 Task: Add Attachment from "Attach a link" to Card Card0000000064 in Board Board0000000016 in Workspace WS0000000006 in Trello. Add Cover Red to Card Card0000000064 in Board Board0000000016 in Workspace WS0000000006 in Trello. Add "Join Card" Button Button0000000064  to Card Card0000000064 in Board Board0000000016 in Workspace WS0000000006 in Trello. Add Description DS0000000064 to Card Card0000000064 in Board Board0000000016 in Workspace WS0000000006 in Trello. Add Comment CM0000000064 to Card Card0000000064 in Board Board0000000016 in Workspace WS0000000006 in Trello
Action: Mouse moved to (374, 426)
Screenshot: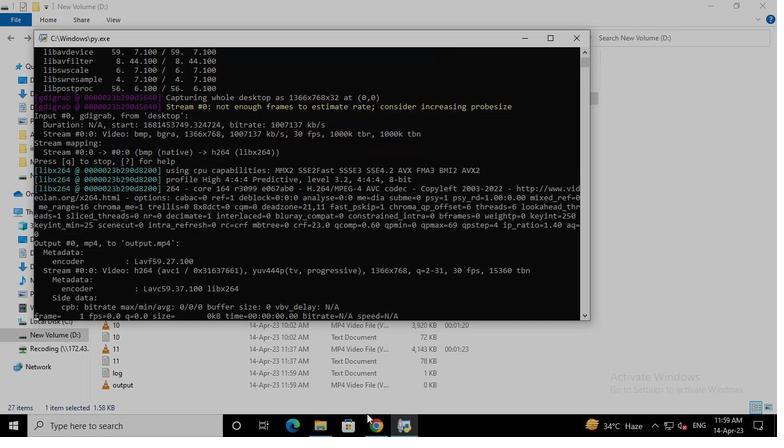 
Action: Mouse pressed left at (374, 426)
Screenshot: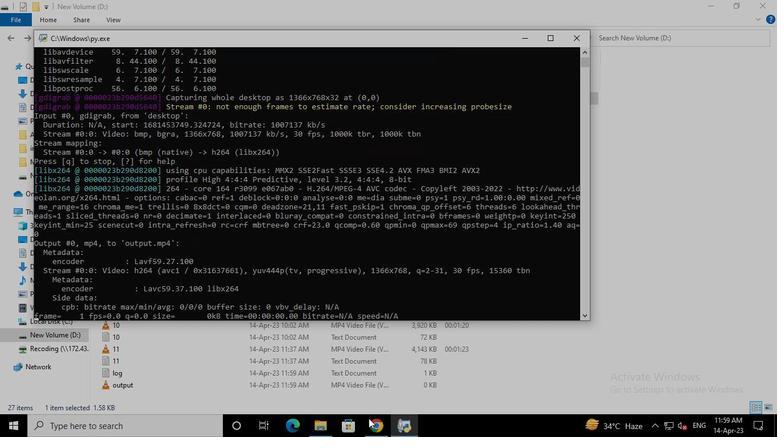 
Action: Mouse moved to (369, 309)
Screenshot: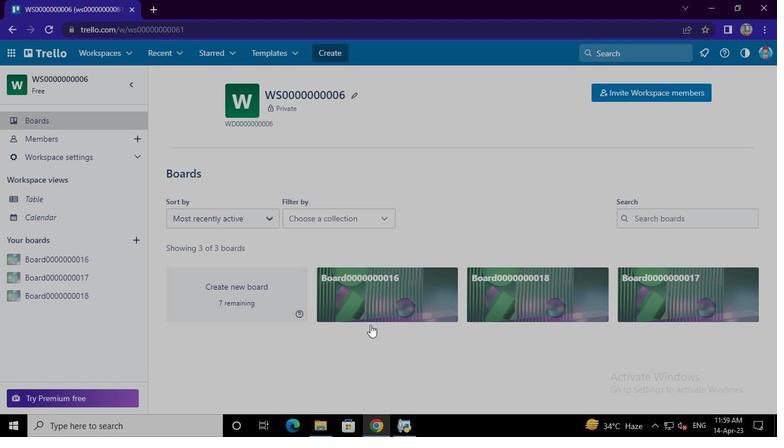 
Action: Mouse pressed left at (369, 309)
Screenshot: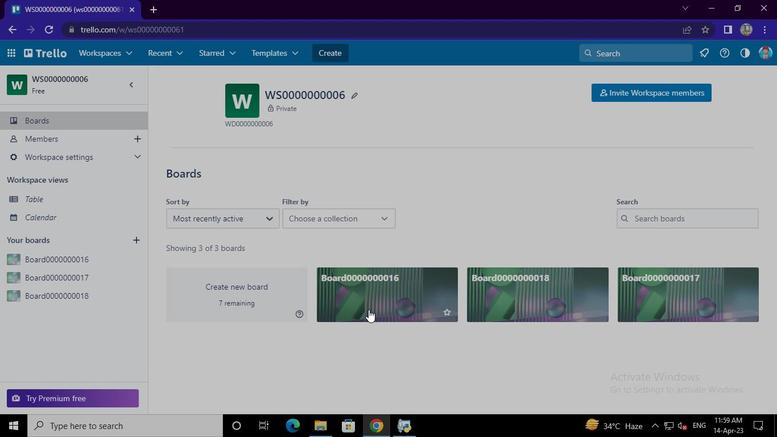 
Action: Mouse moved to (287, 338)
Screenshot: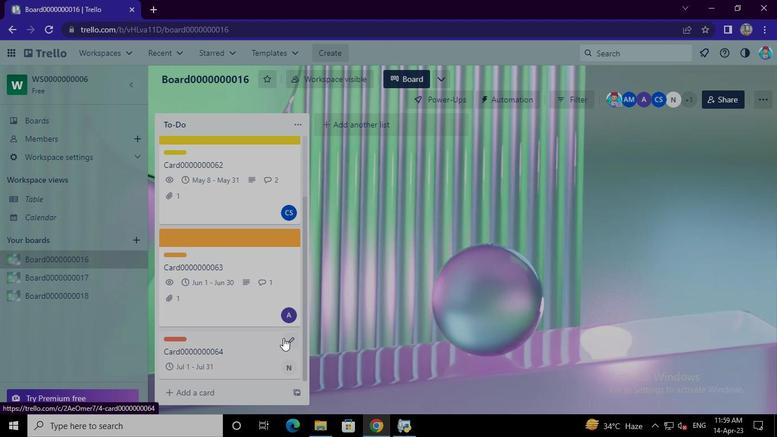 
Action: Mouse pressed left at (287, 338)
Screenshot: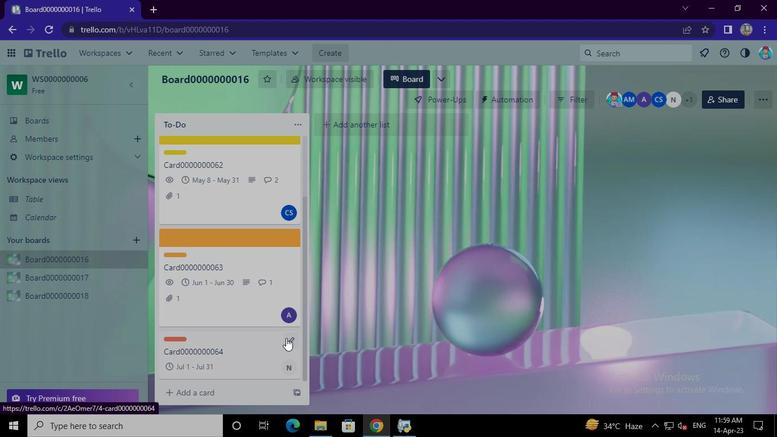 
Action: Mouse moved to (336, 254)
Screenshot: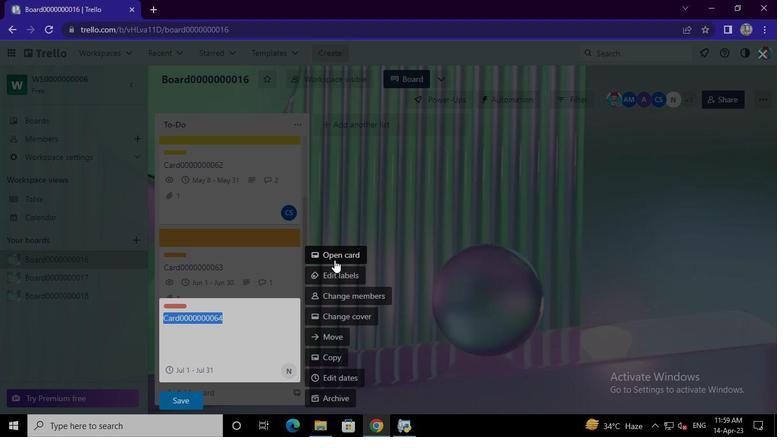
Action: Mouse pressed left at (336, 254)
Screenshot: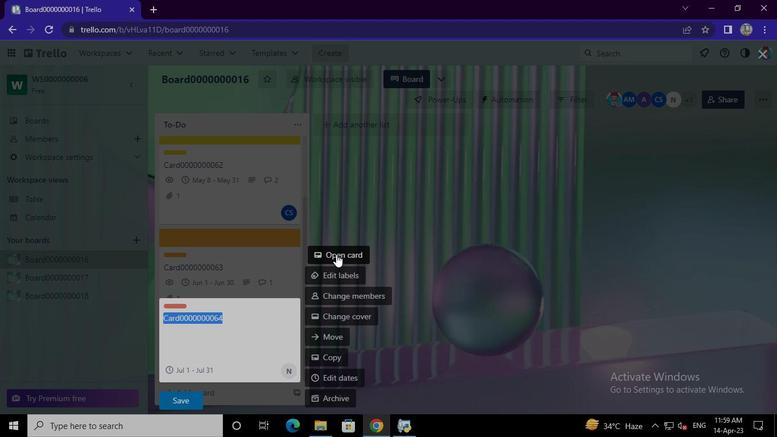 
Action: Mouse moved to (536, 275)
Screenshot: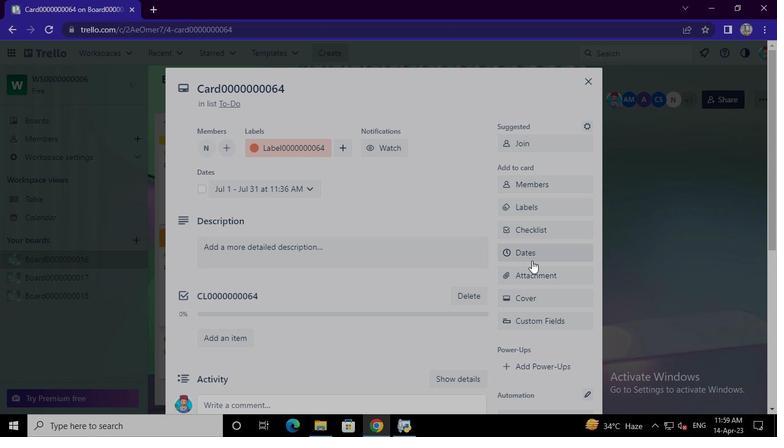 
Action: Mouse pressed left at (536, 275)
Screenshot: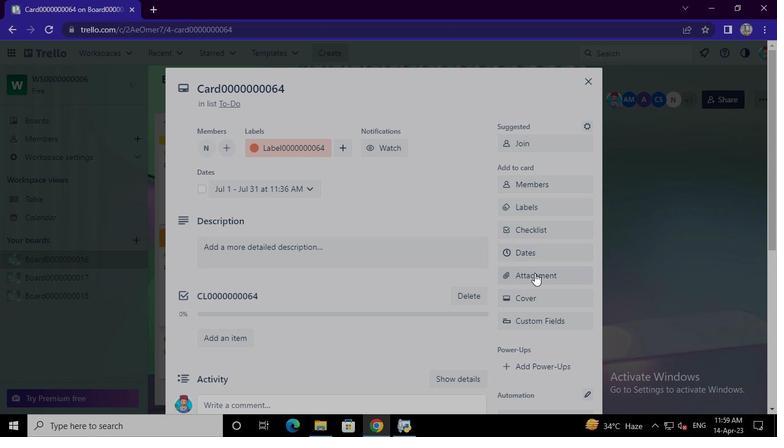 
Action: Mouse moved to (539, 239)
Screenshot: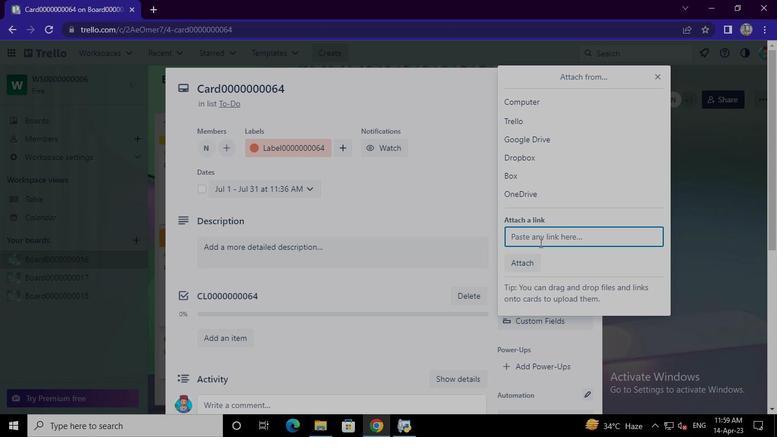 
Action: Mouse pressed right at (539, 239)
Screenshot: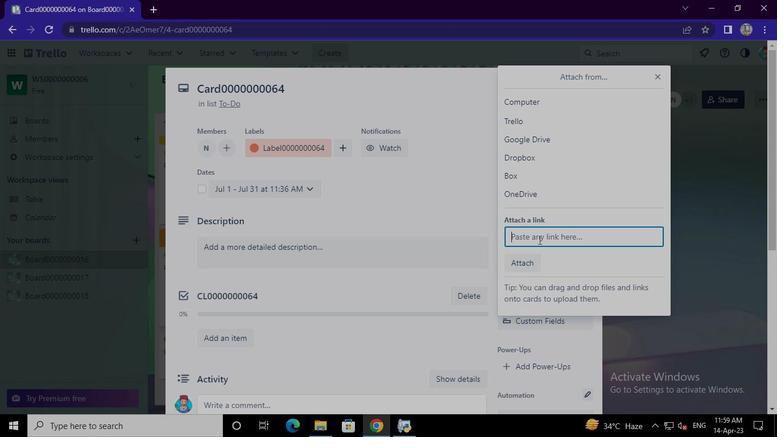 
Action: Mouse moved to (595, 147)
Screenshot: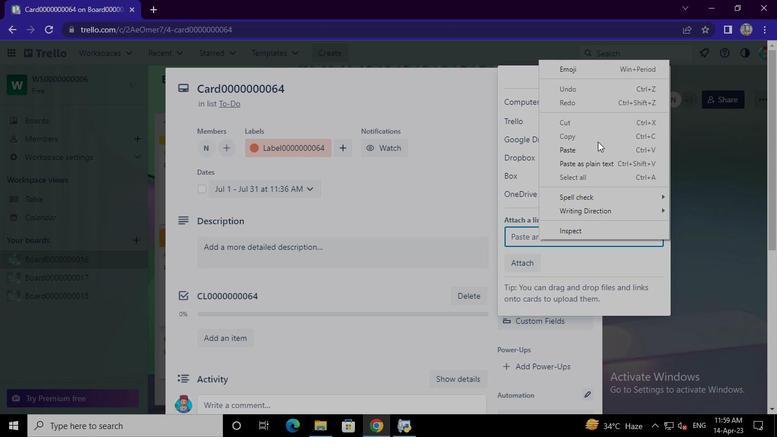 
Action: Mouse pressed left at (595, 147)
Screenshot: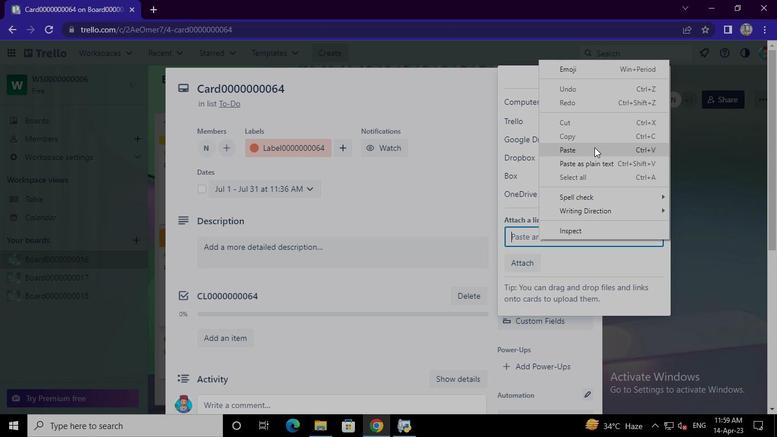 
Action: Mouse moved to (529, 304)
Screenshot: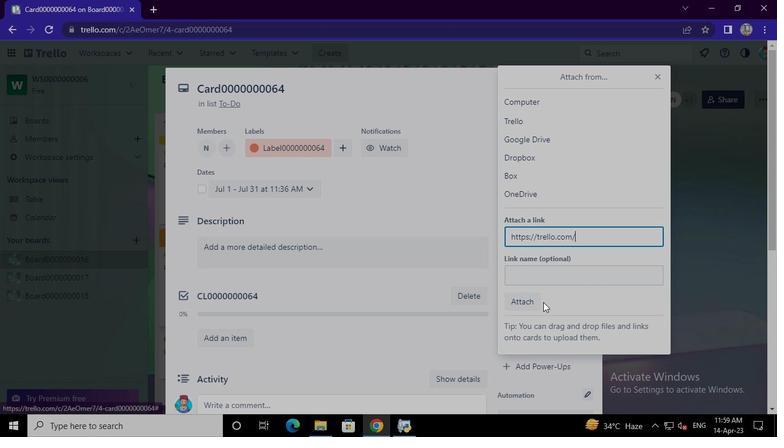 
Action: Mouse pressed left at (529, 304)
Screenshot: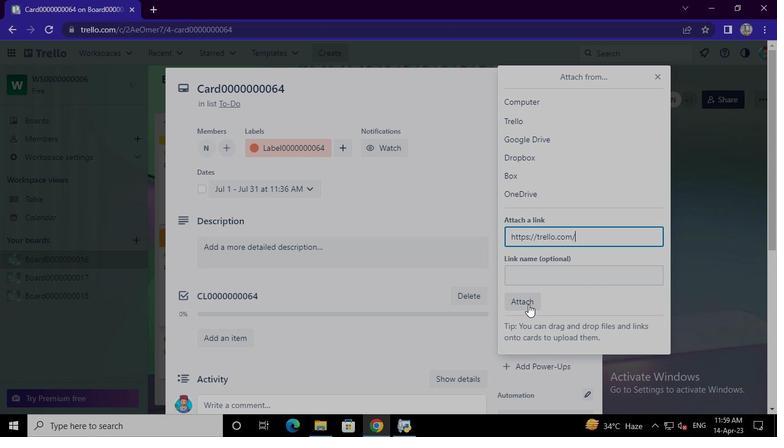 
Action: Mouse moved to (538, 293)
Screenshot: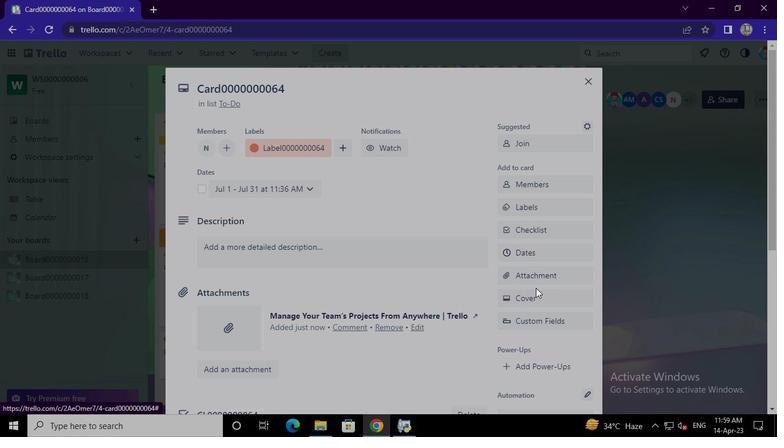 
Action: Mouse pressed left at (538, 293)
Screenshot: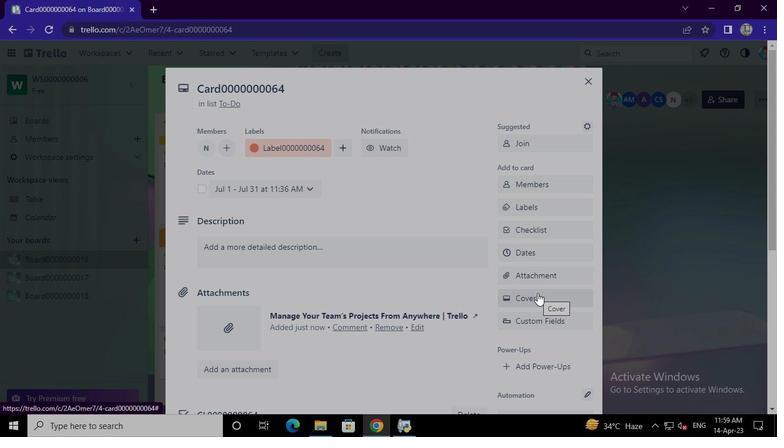 
Action: Mouse moved to (617, 187)
Screenshot: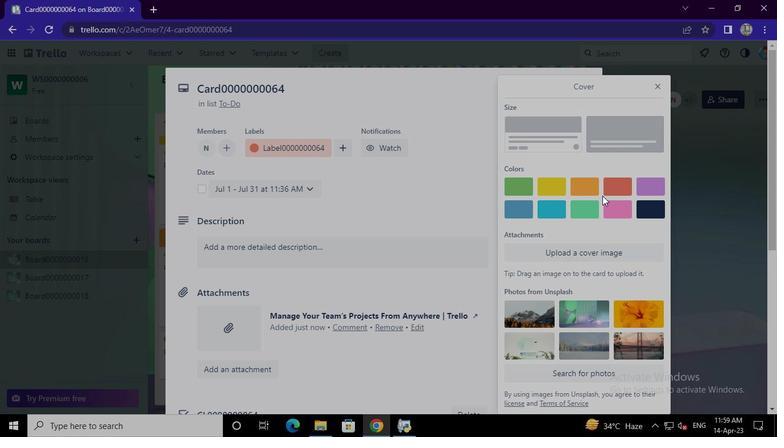 
Action: Mouse pressed left at (617, 187)
Screenshot: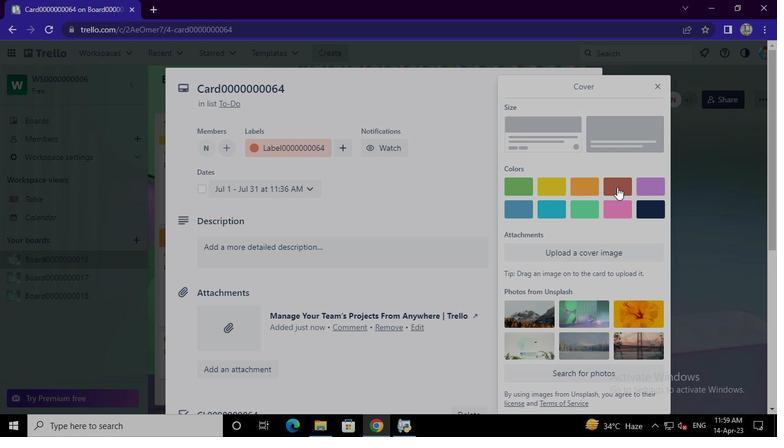 
Action: Mouse moved to (658, 80)
Screenshot: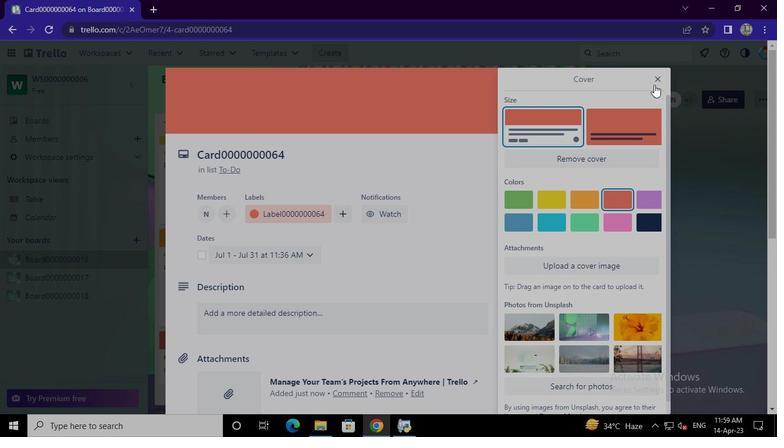 
Action: Mouse pressed left at (658, 80)
Screenshot: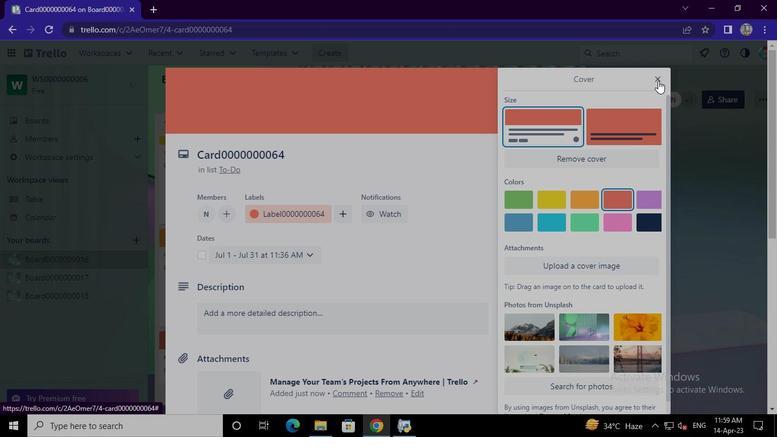 
Action: Mouse moved to (529, 303)
Screenshot: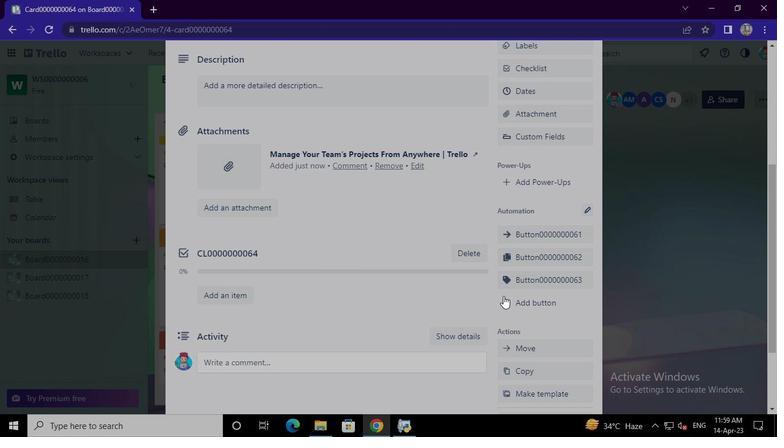 
Action: Mouse pressed left at (529, 303)
Screenshot: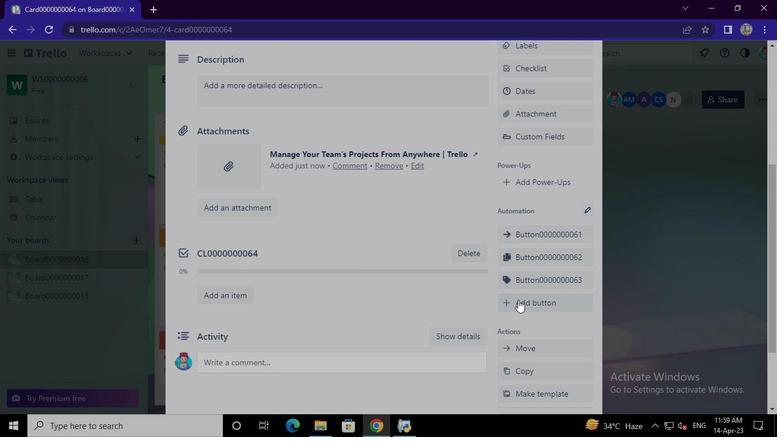 
Action: Mouse moved to (546, 200)
Screenshot: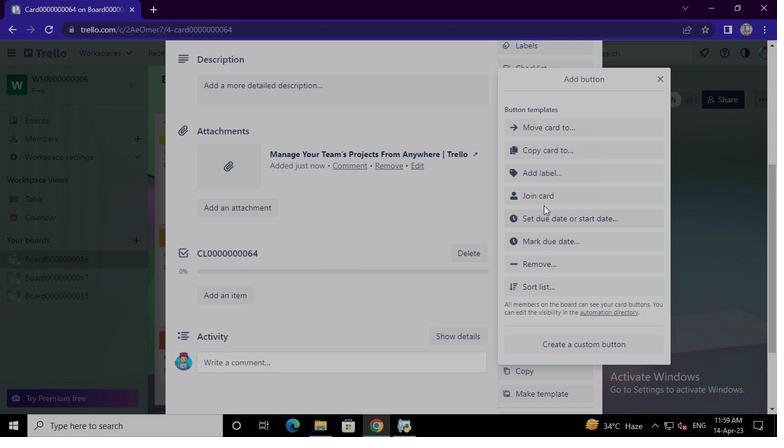 
Action: Mouse pressed left at (546, 200)
Screenshot: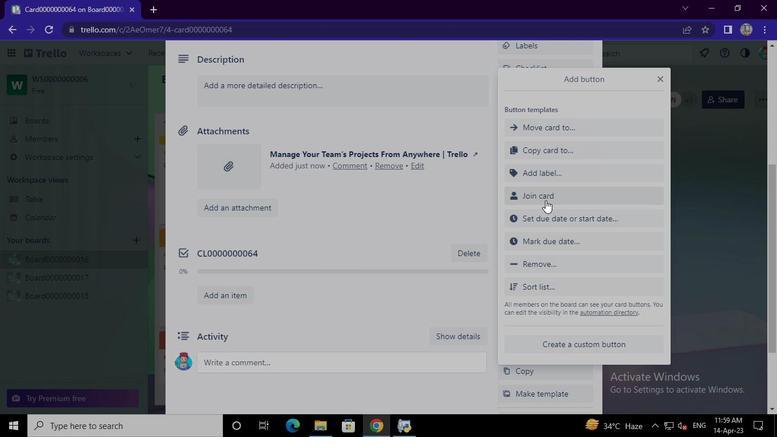 
Action: Mouse moved to (563, 143)
Screenshot: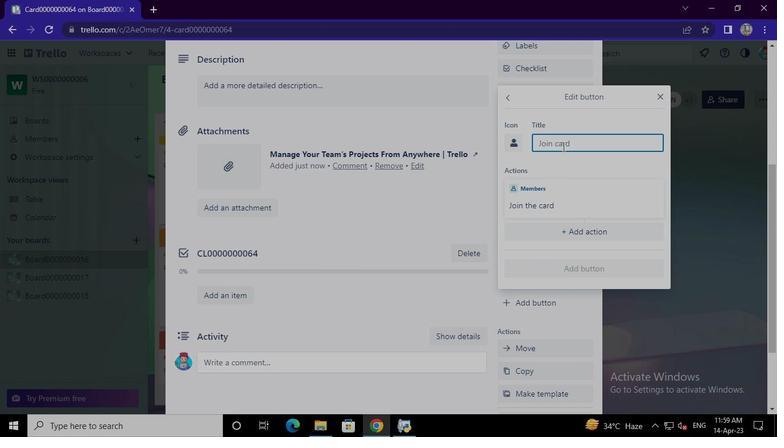 
Action: Mouse pressed left at (563, 143)
Screenshot: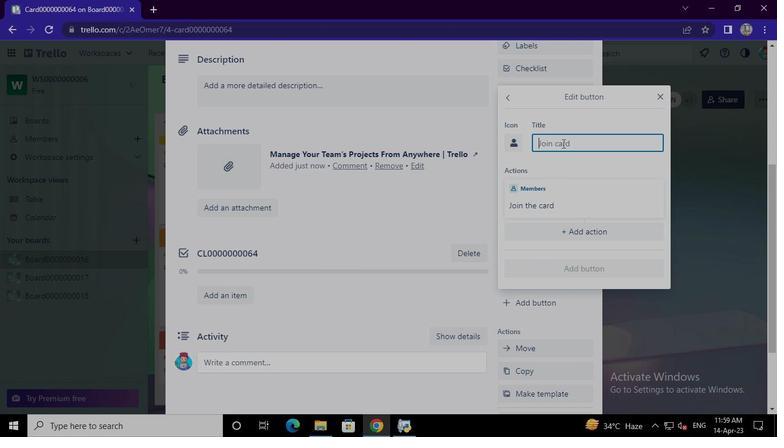 
Action: Mouse moved to (605, 111)
Screenshot: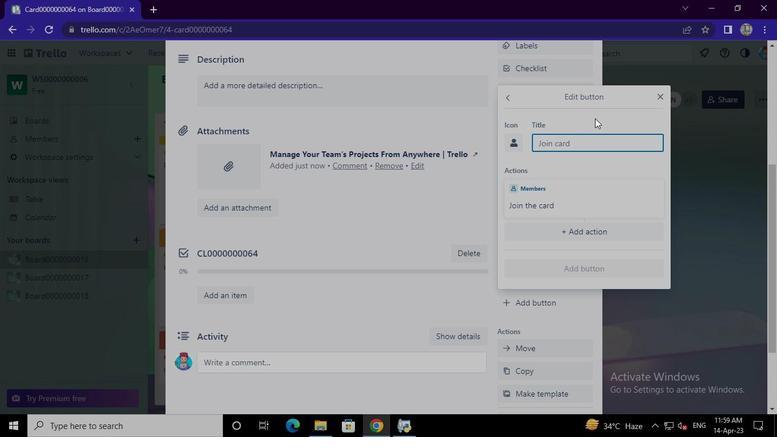 
Action: Keyboard Key.shift
Screenshot: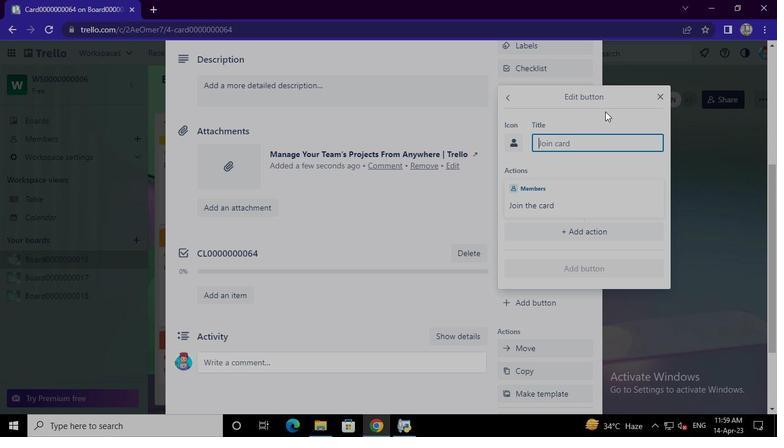 
Action: Keyboard B
Screenshot: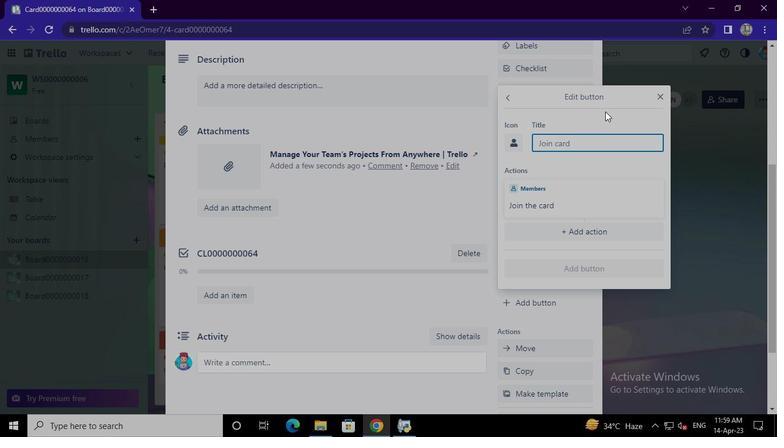 
Action: Keyboard u
Screenshot: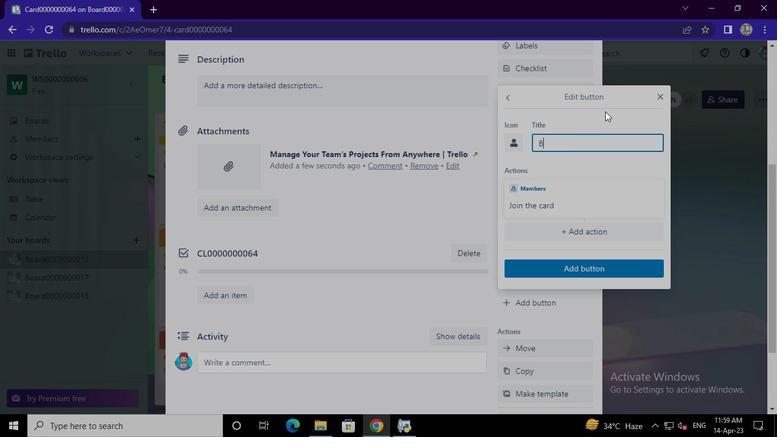 
Action: Keyboard t
Screenshot: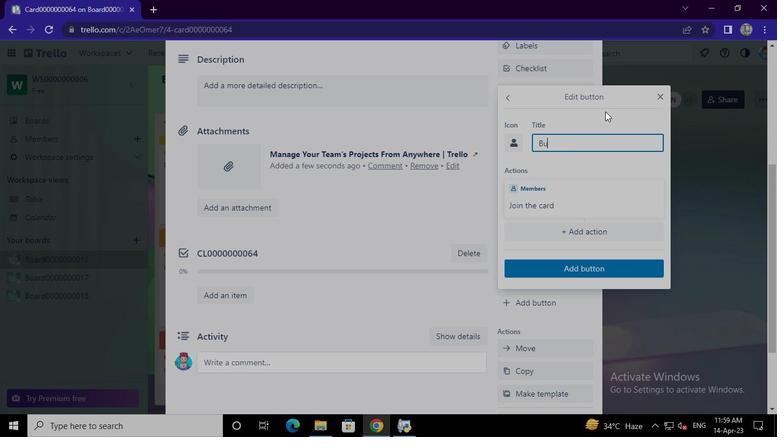 
Action: Keyboard t
Screenshot: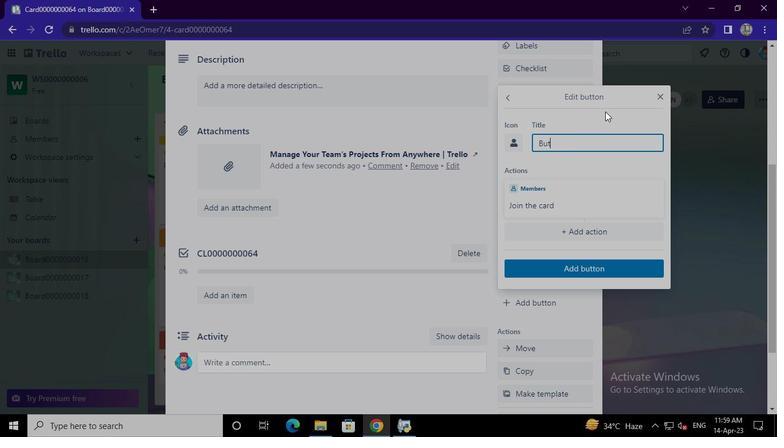 
Action: Keyboard o
Screenshot: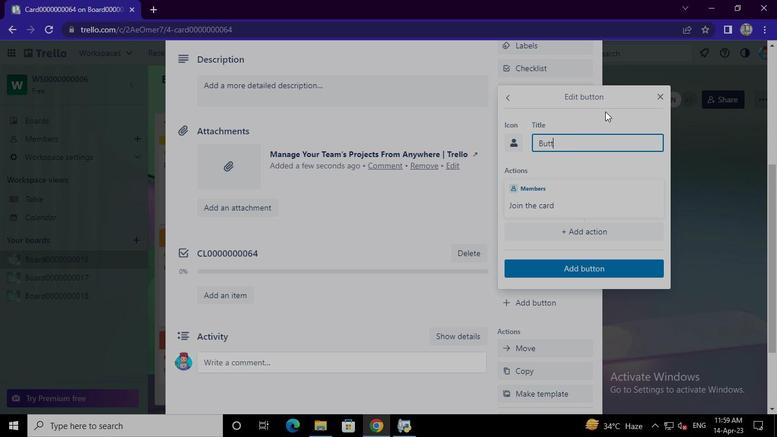 
Action: Keyboard n
Screenshot: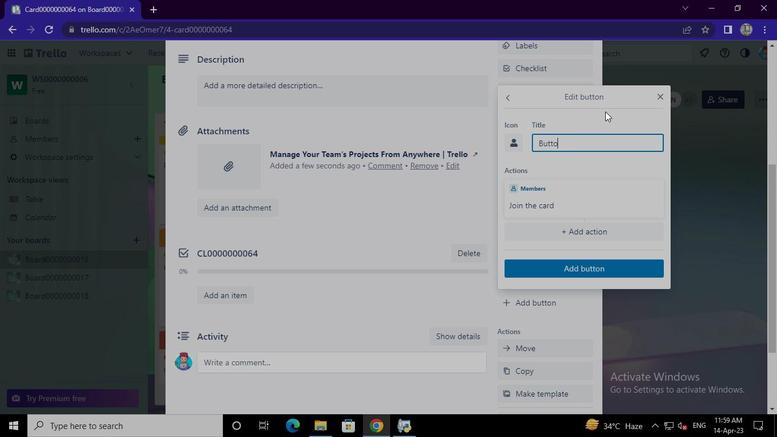 
Action: Mouse moved to (606, 111)
Screenshot: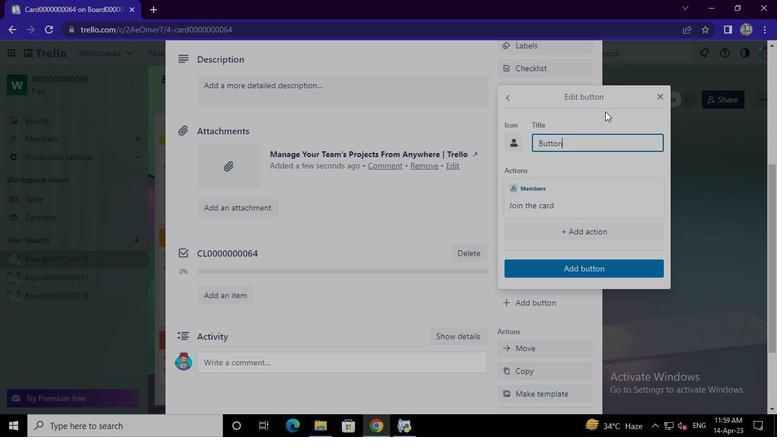 
Action: Keyboard <96>
Screenshot: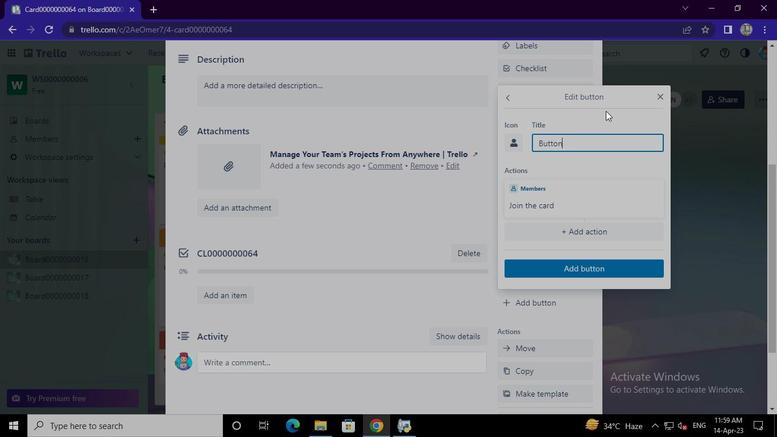 
Action: Keyboard <96>
Screenshot: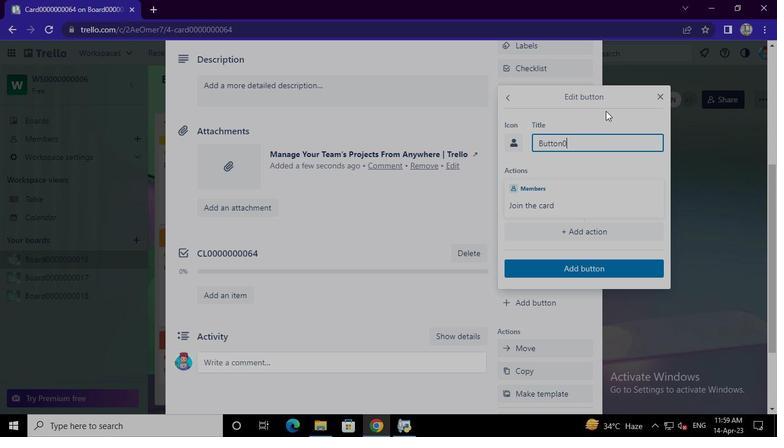 
Action: Keyboard <96>
Screenshot: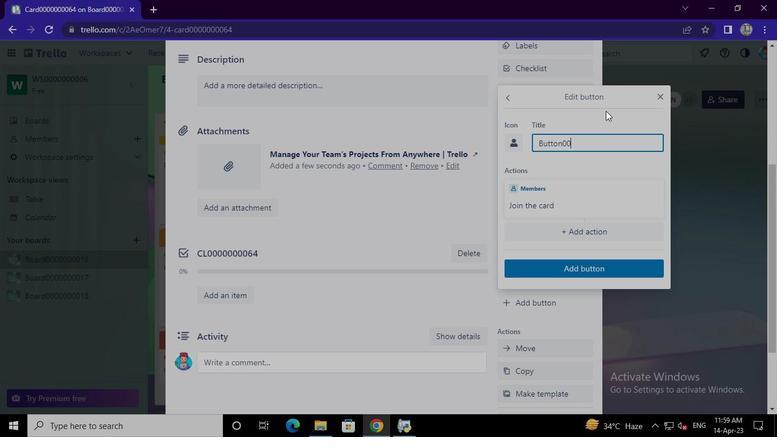 
Action: Keyboard <96>
Screenshot: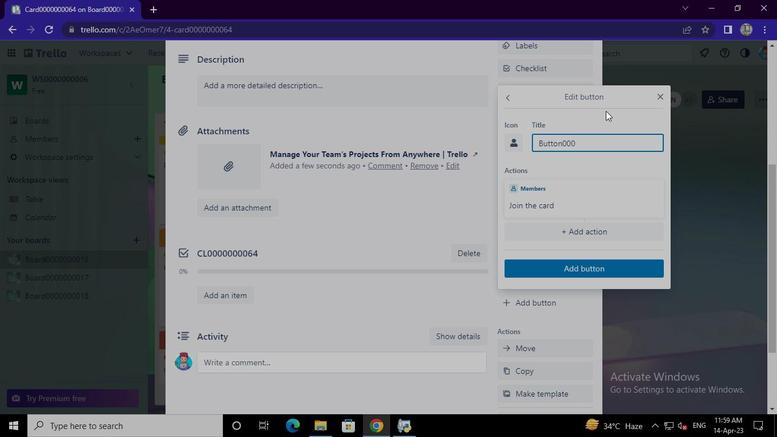 
Action: Keyboard <96>
Screenshot: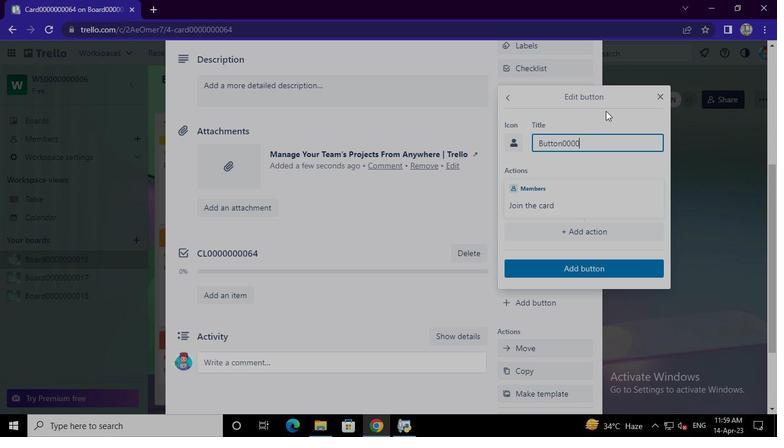 
Action: Keyboard <96>
Screenshot: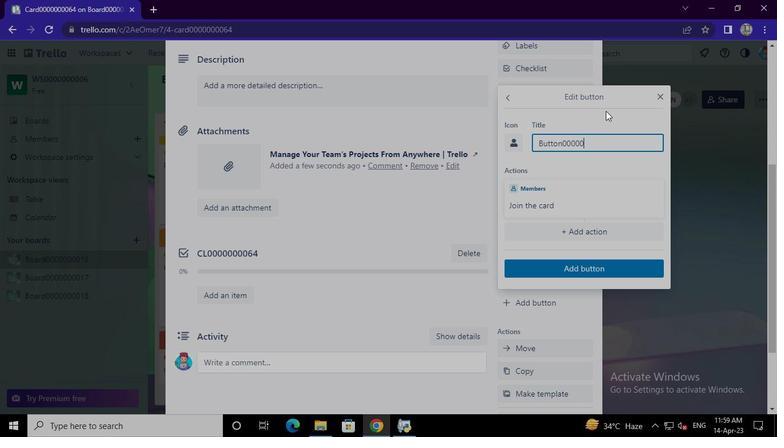 
Action: Keyboard <96>
Screenshot: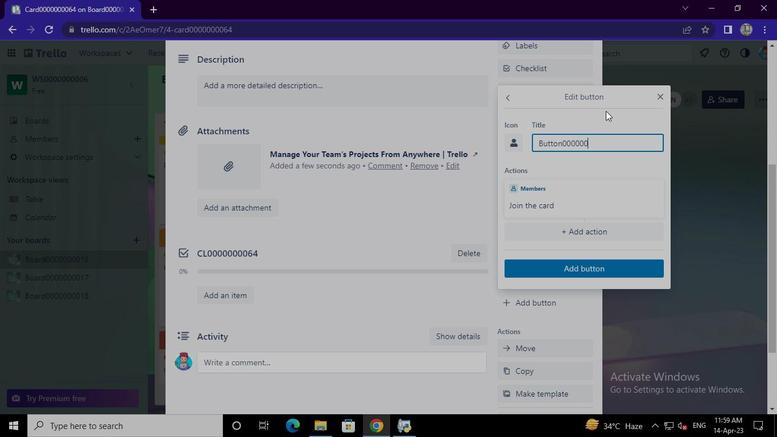 
Action: Keyboard <96>
Screenshot: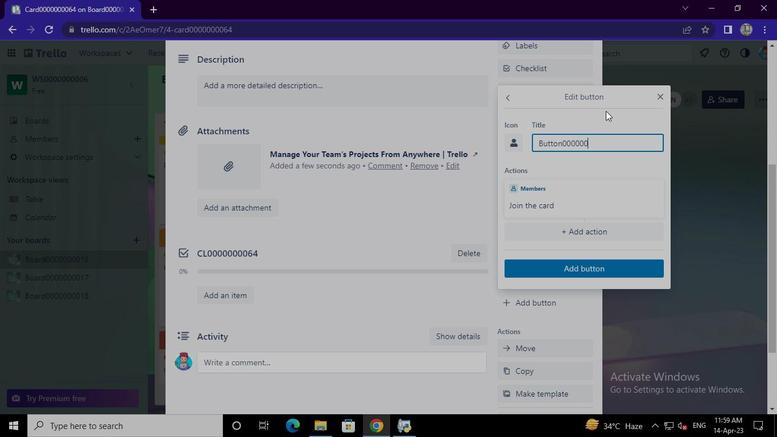 
Action: Keyboard <102>
Screenshot: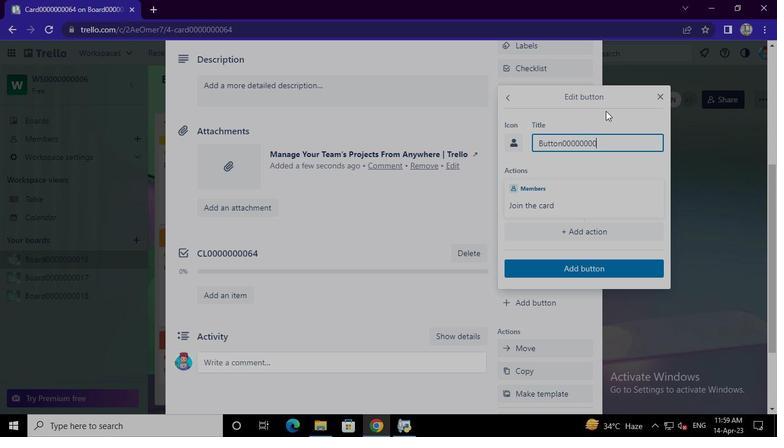 
Action: Keyboard <100>
Screenshot: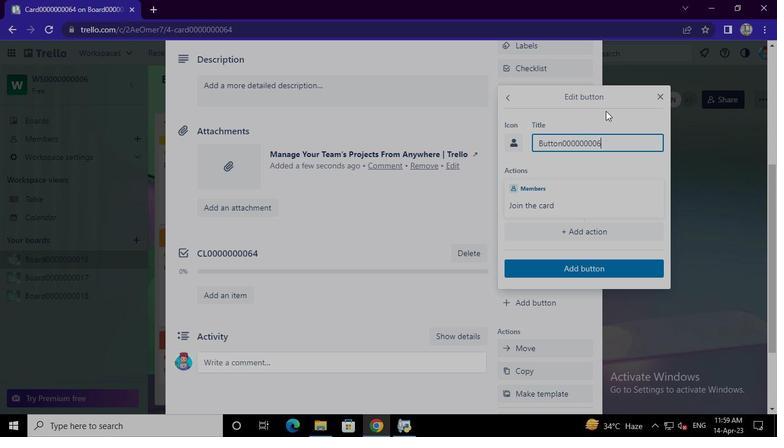 
Action: Mouse moved to (591, 263)
Screenshot: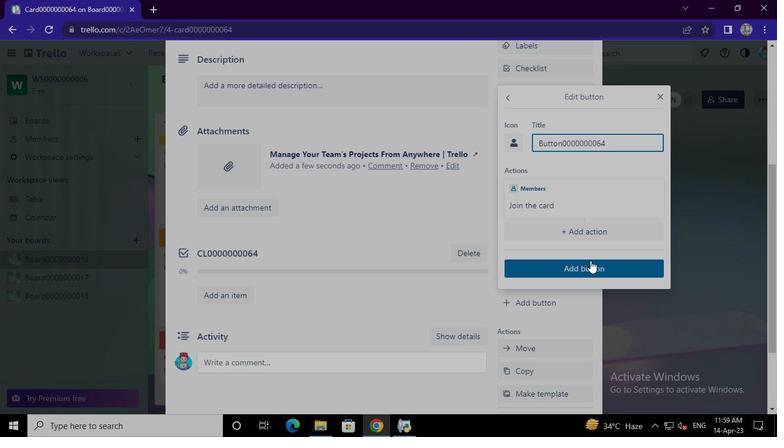 
Action: Mouse pressed left at (591, 263)
Screenshot: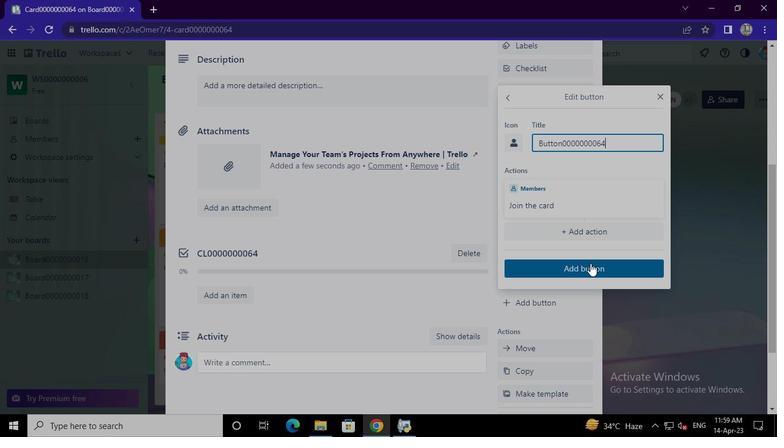 
Action: Mouse moved to (279, 200)
Screenshot: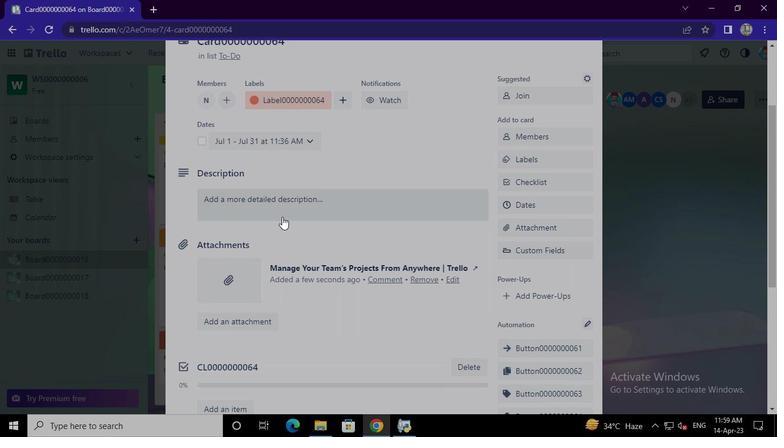
Action: Mouse pressed left at (279, 200)
Screenshot: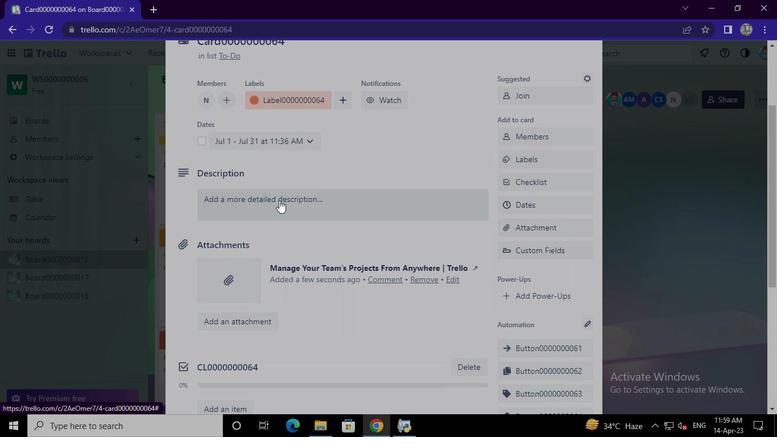 
Action: Mouse moved to (264, 244)
Screenshot: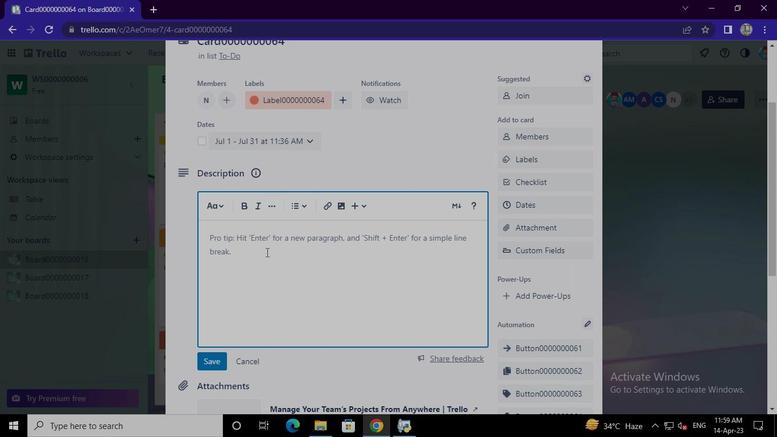 
Action: Mouse pressed left at (264, 244)
Screenshot: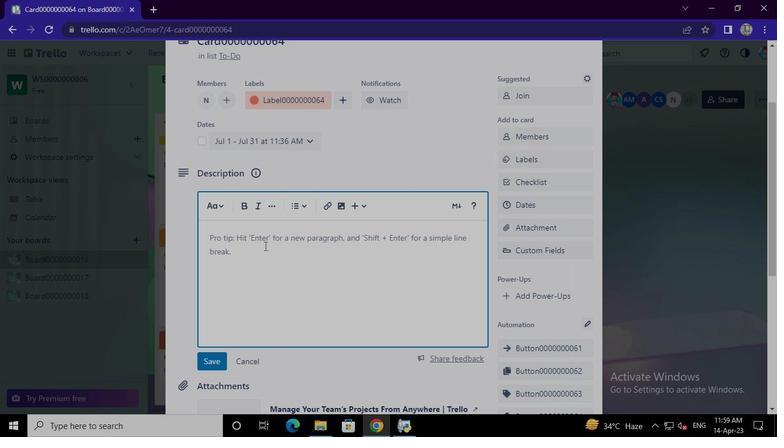 
Action: Keyboard Key.shift
Screenshot: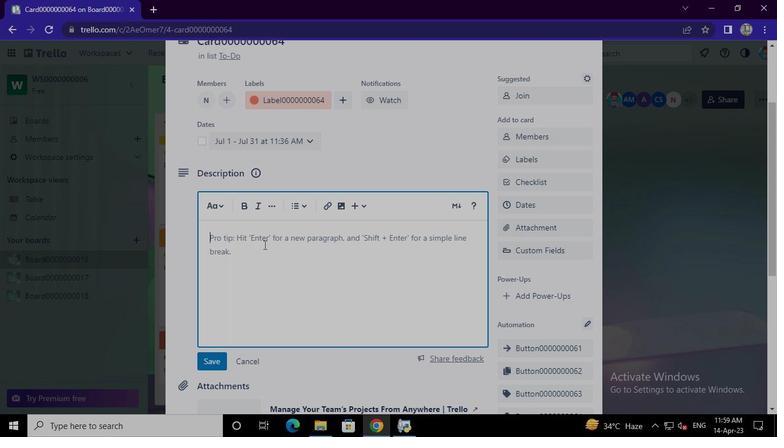 
Action: Keyboard Key.shift
Screenshot: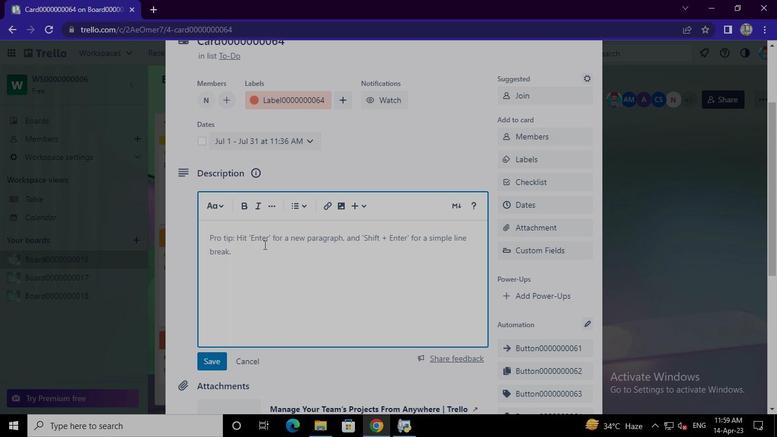 
Action: Keyboard Key.shift
Screenshot: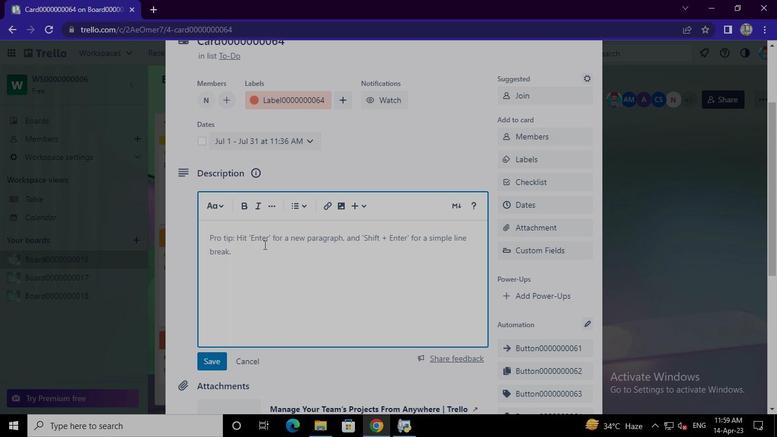 
Action: Keyboard D
Screenshot: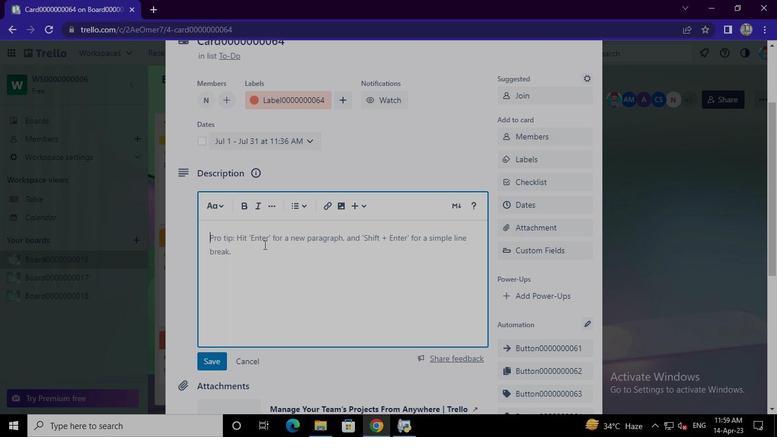 
Action: Keyboard S
Screenshot: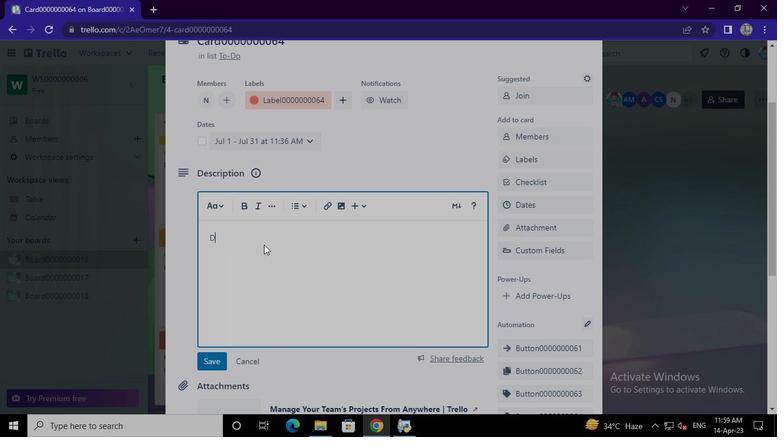 
Action: Keyboard <96>
Screenshot: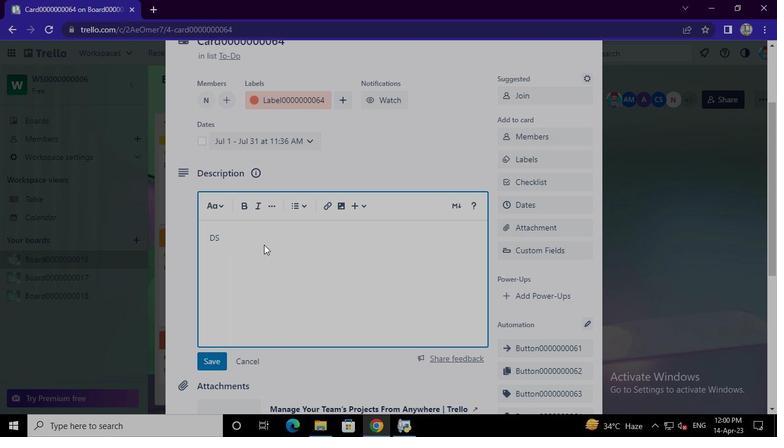 
Action: Keyboard <96>
Screenshot: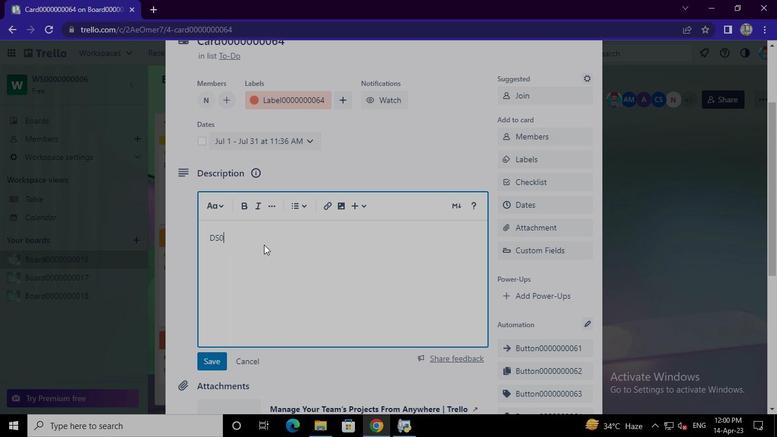 
Action: Keyboard <96>
Screenshot: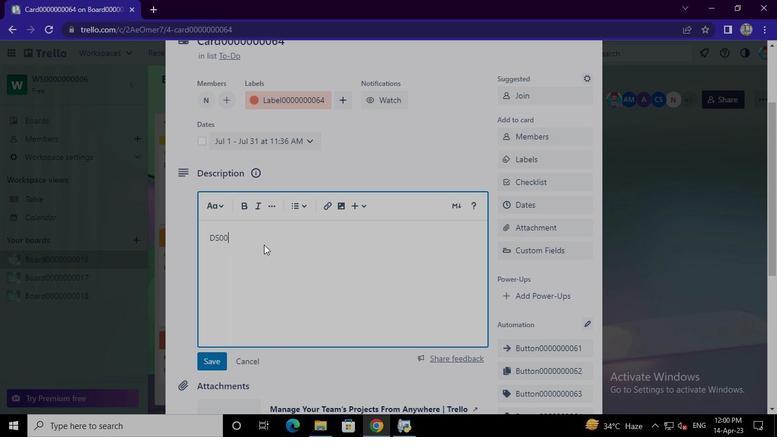 
Action: Keyboard <96>
Screenshot: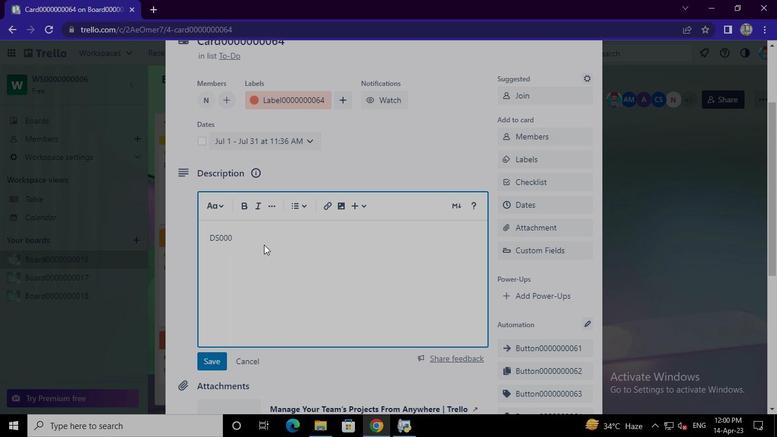 
Action: Keyboard <96>
Screenshot: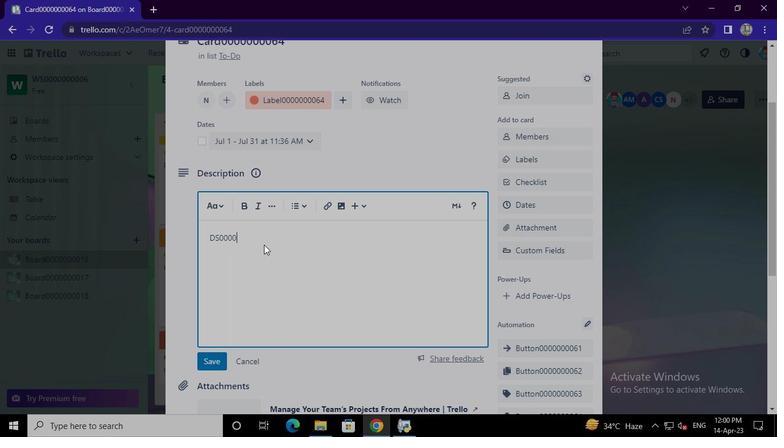
Action: Keyboard <96>
Screenshot: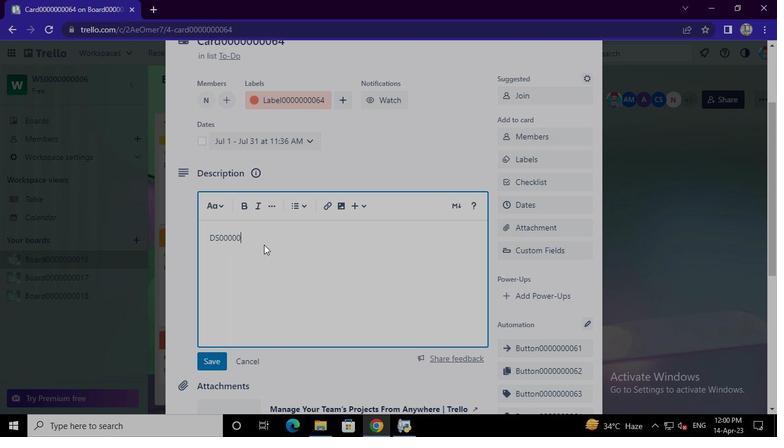 
Action: Keyboard <96>
Screenshot: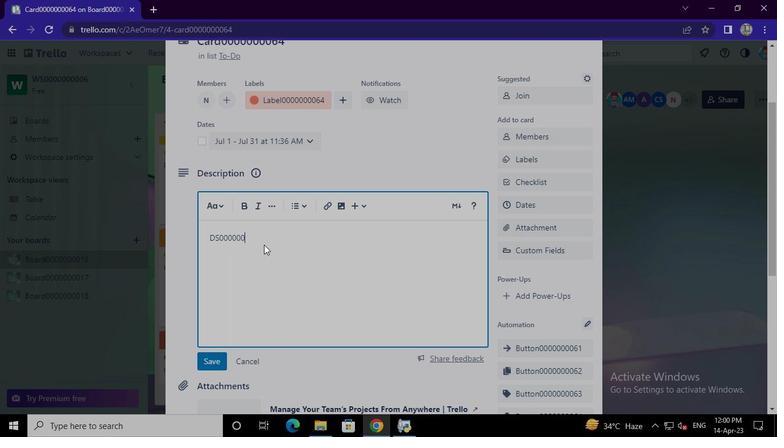 
Action: Keyboard <96>
Screenshot: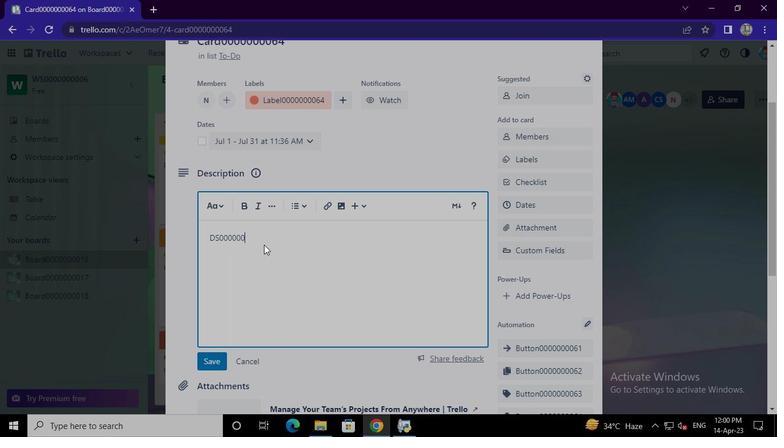 
Action: Keyboard <102>
Screenshot: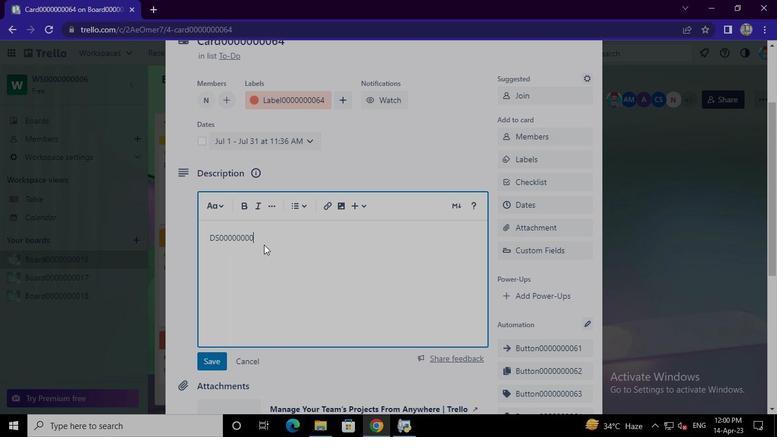 
Action: Keyboard <100>
Screenshot: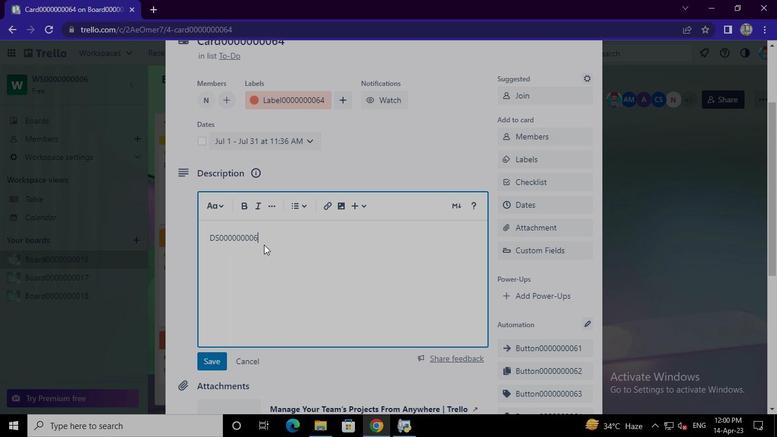 
Action: Mouse moved to (215, 360)
Screenshot: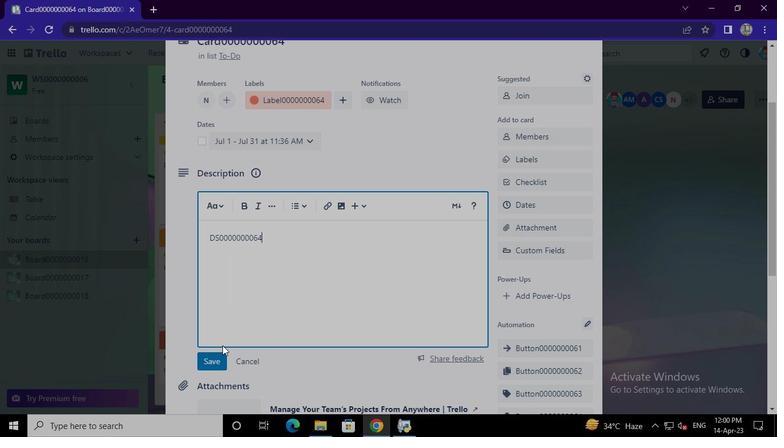 
Action: Mouse pressed left at (215, 360)
Screenshot: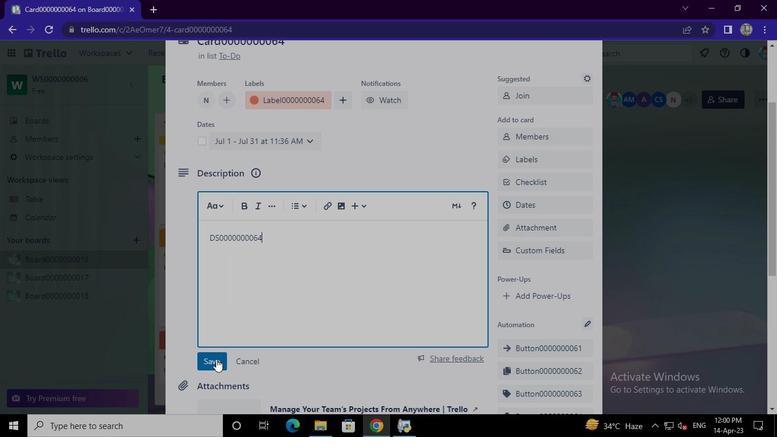 
Action: Mouse moved to (225, 347)
Screenshot: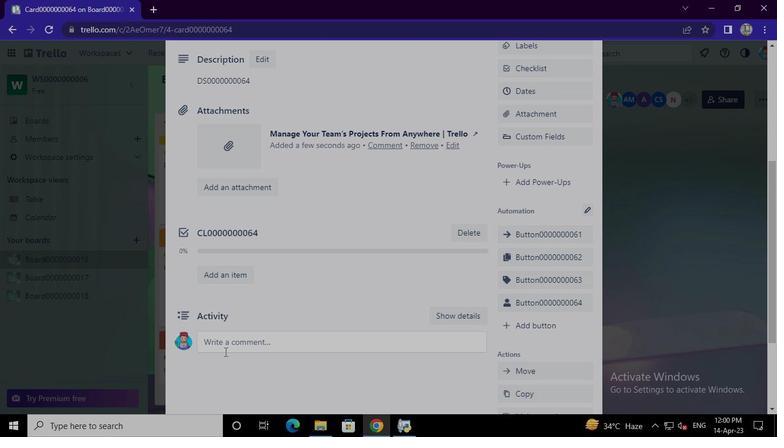 
Action: Mouse pressed left at (225, 347)
Screenshot: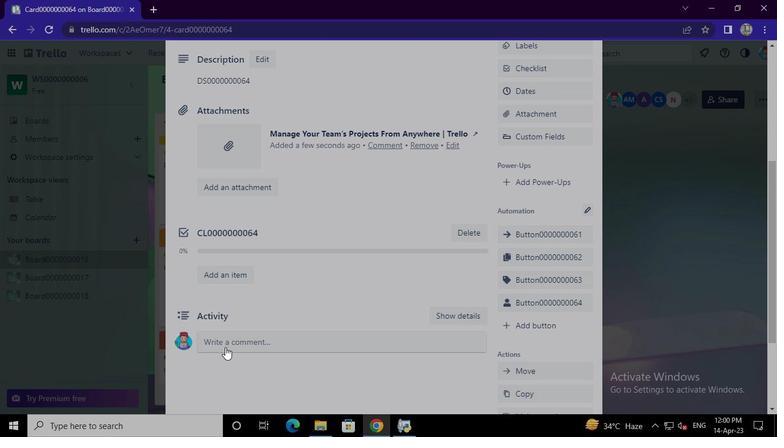 
Action: Mouse moved to (234, 341)
Screenshot: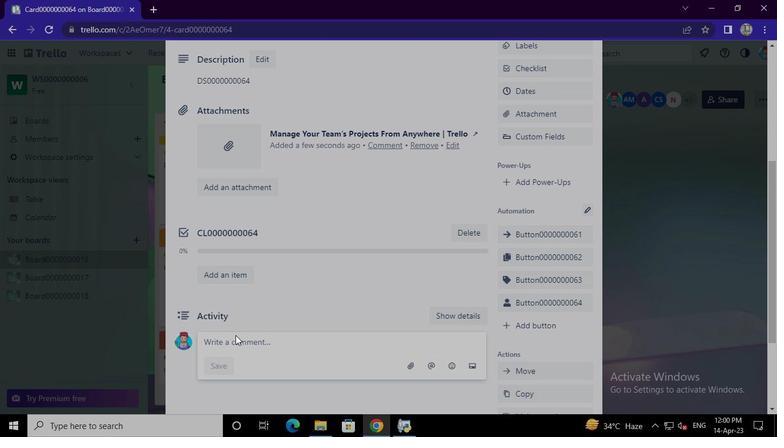 
Action: Mouse pressed left at (234, 341)
Screenshot: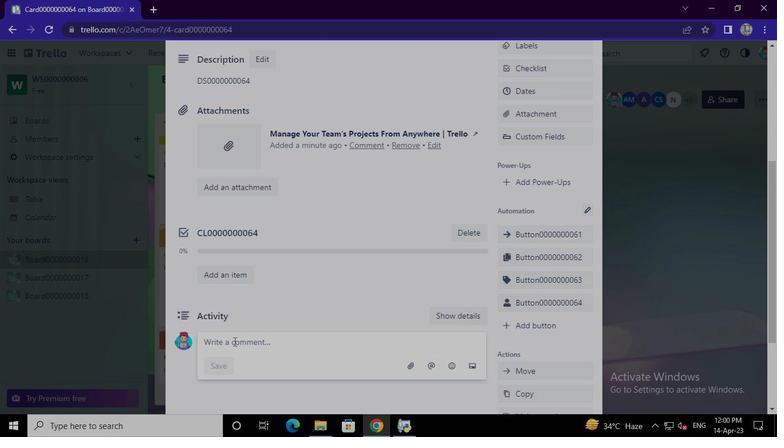 
Action: Mouse moved to (234, 342)
Screenshot: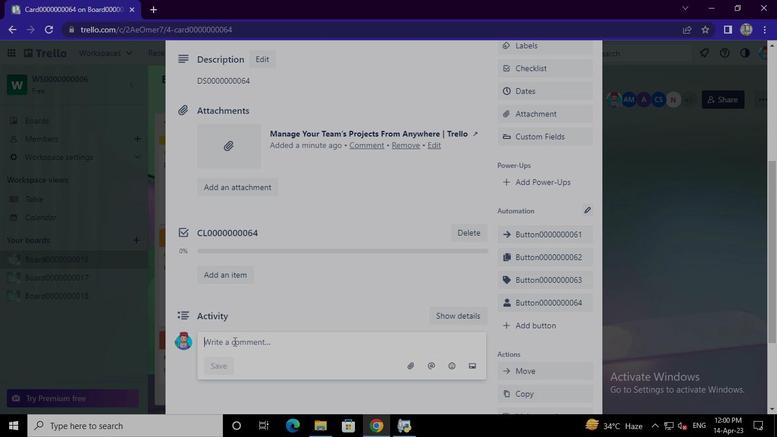
Action: Keyboard Key.shift
Screenshot: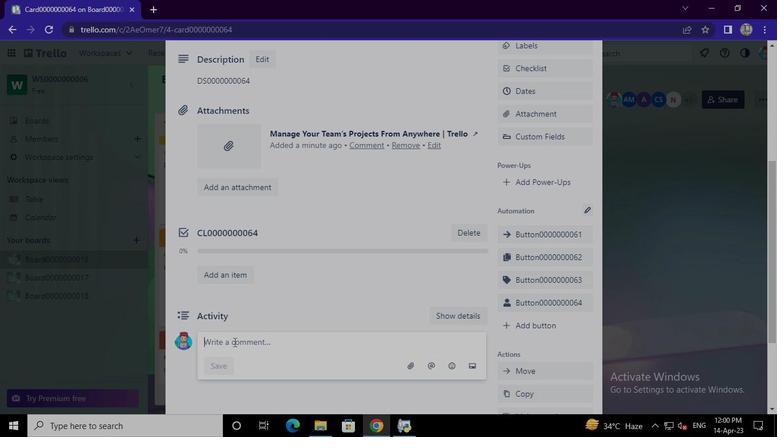 
Action: Keyboard C
Screenshot: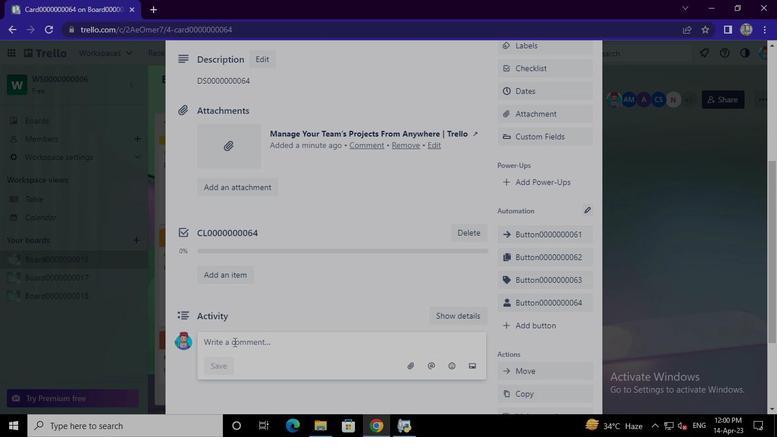
Action: Keyboard M
Screenshot: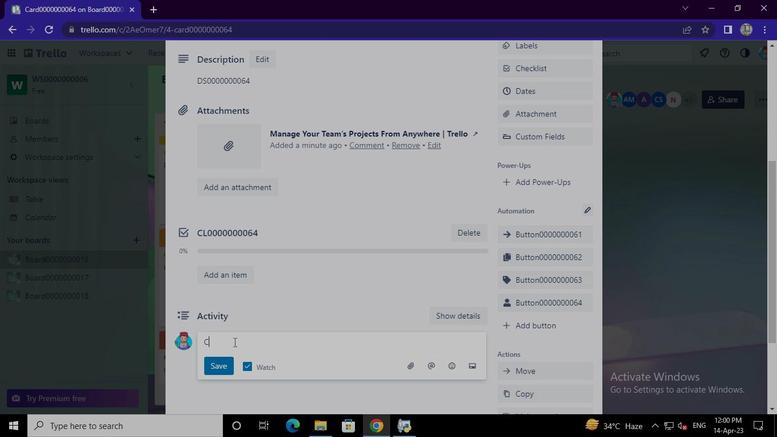 
Action: Keyboard <96>
Screenshot: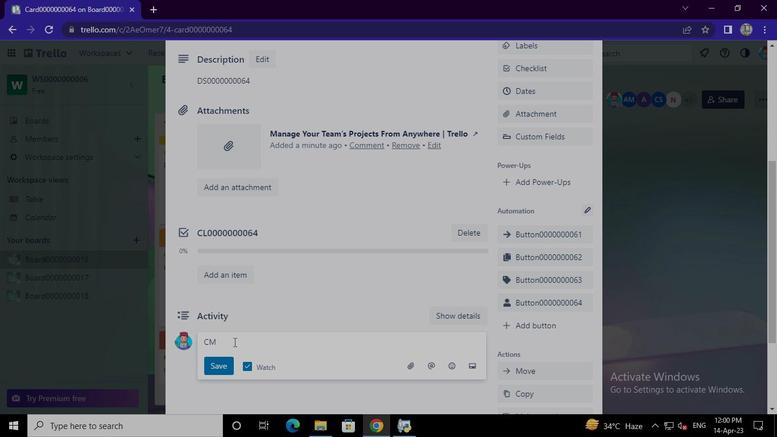 
Action: Keyboard <96>
Screenshot: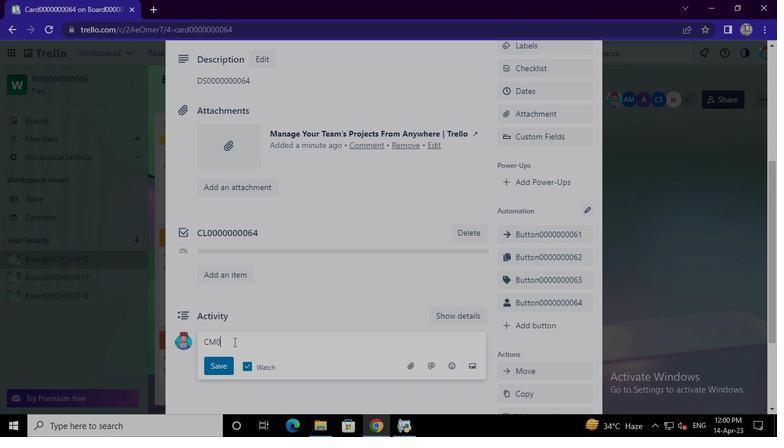 
Action: Keyboard <96>
Screenshot: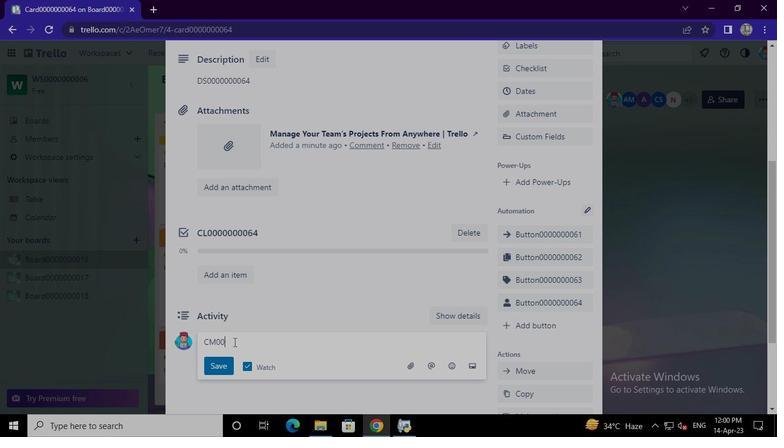 
Action: Keyboard <96>
Screenshot: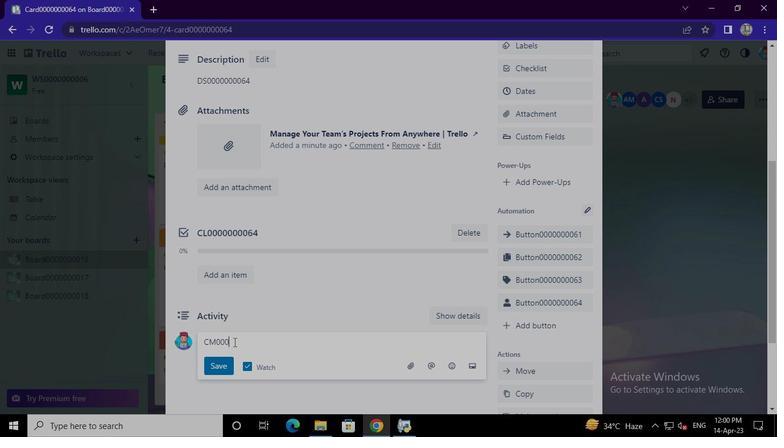 
Action: Keyboard <96>
Screenshot: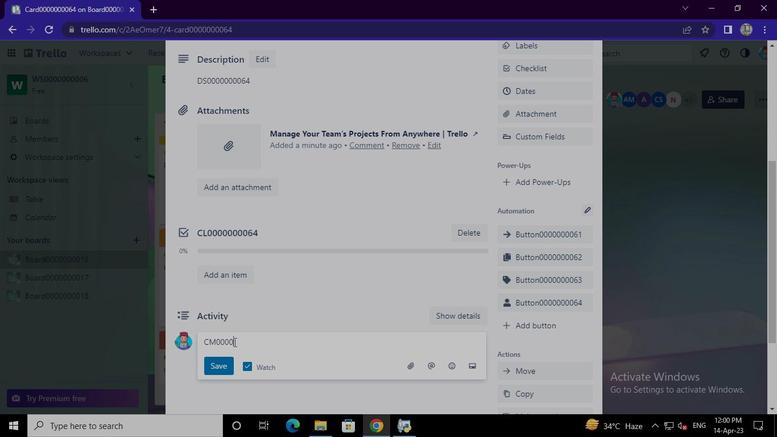 
Action: Keyboard <96>
Screenshot: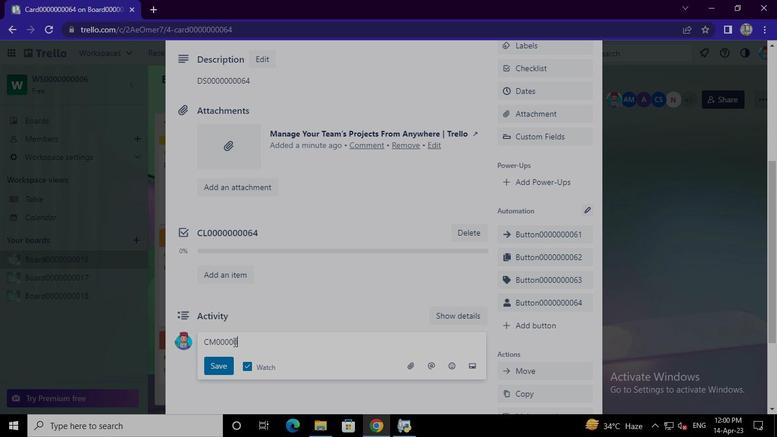 
Action: Keyboard <96>
Screenshot: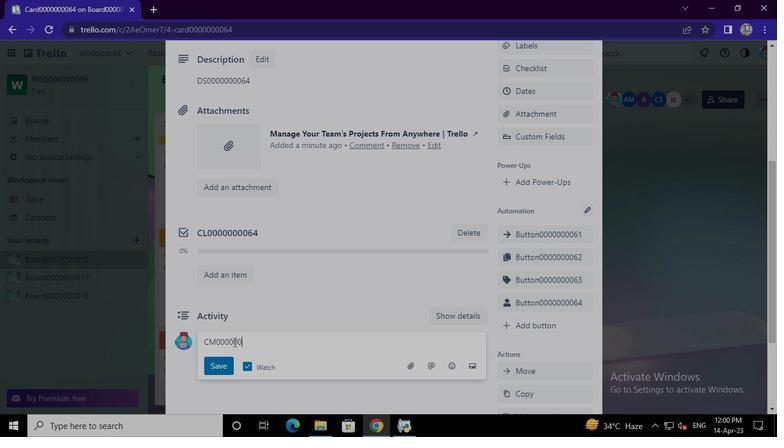 
Action: Keyboard <96>
Screenshot: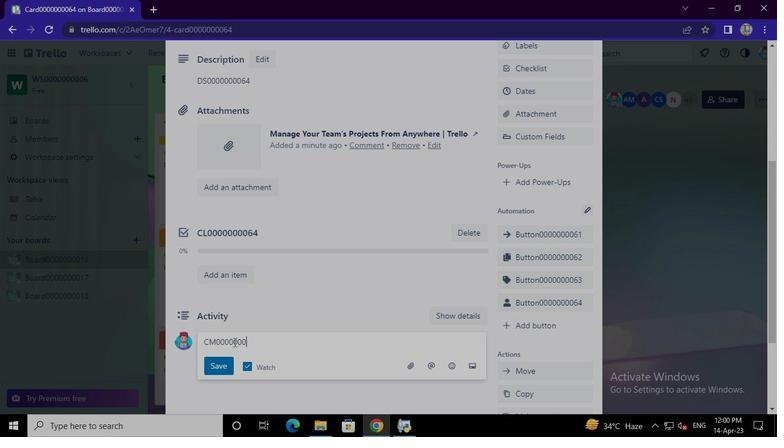 
Action: Keyboard <102>
Screenshot: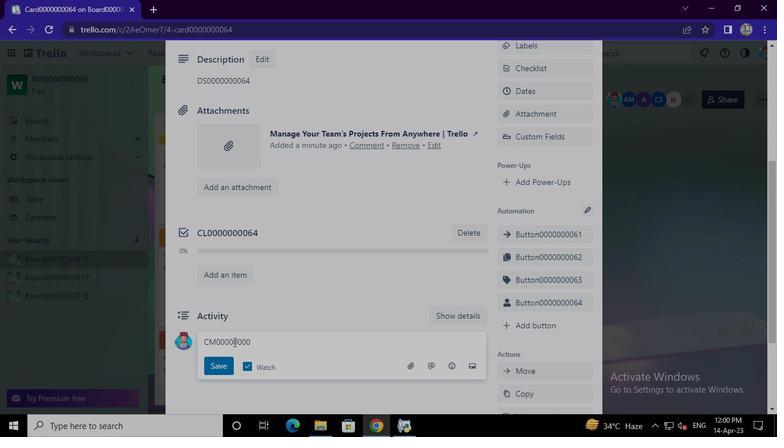 
Action: Keyboard <100>
Screenshot: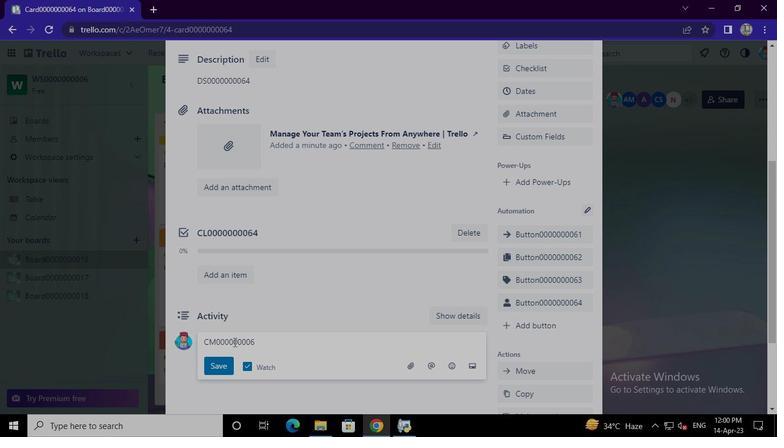
Action: Mouse moved to (218, 365)
Screenshot: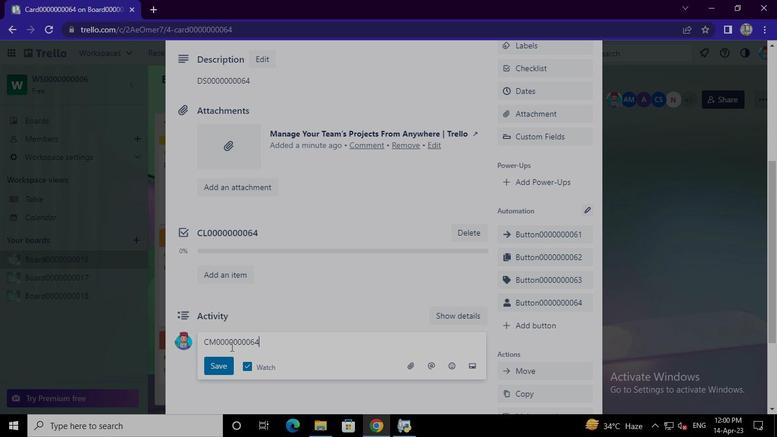 
Action: Mouse pressed left at (218, 365)
Screenshot: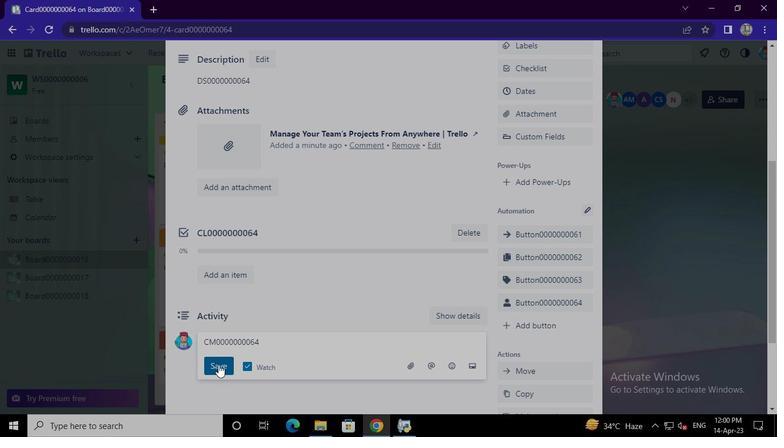 
Action: Mouse moved to (405, 433)
Screenshot: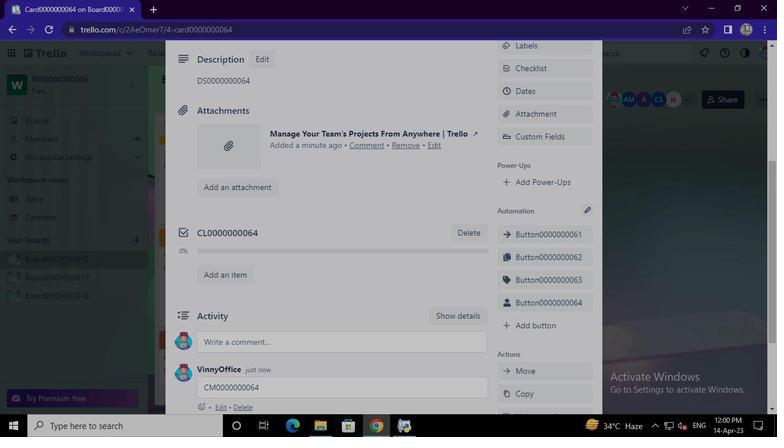 
Action: Mouse pressed left at (405, 433)
Screenshot: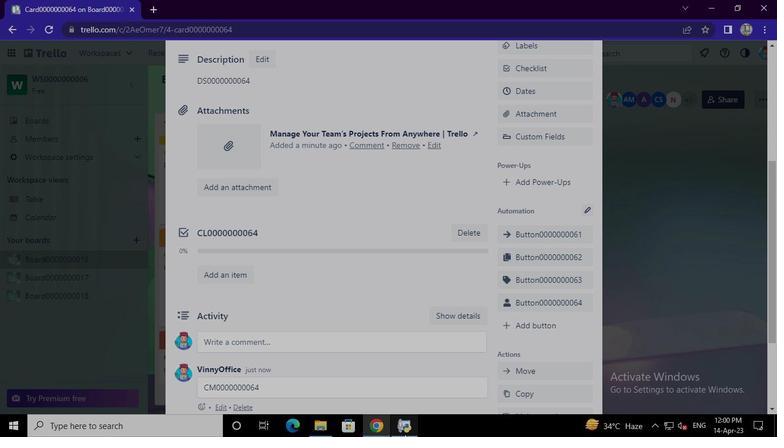 
Action: Mouse moved to (574, 39)
Screenshot: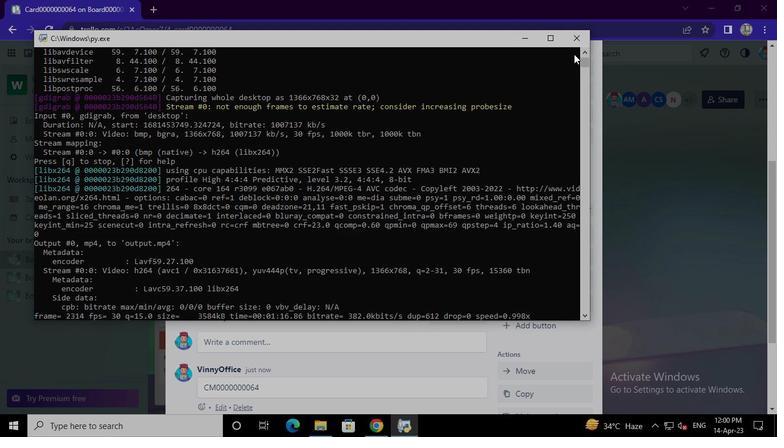 
Action: Mouse pressed left at (574, 39)
Screenshot: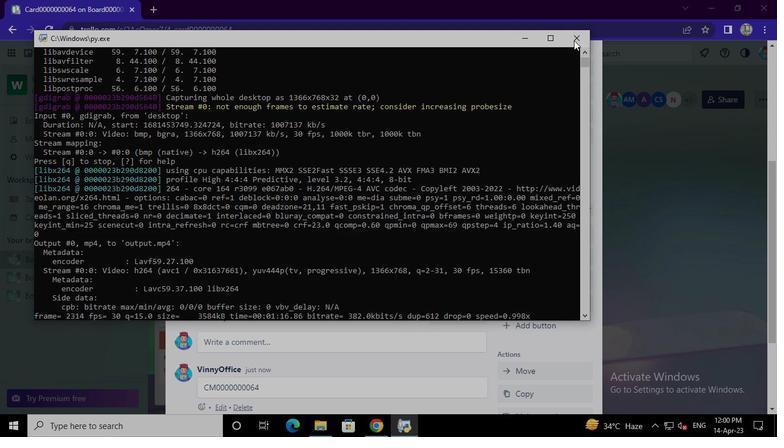 
